 Task: For heading  Tahoma with underline.  font size for heading20,  'Change the font style of data to'Arial.  and font size to 12,  Change the alignment of both headline & data to Align left.  In the sheet   Spark Sales book
Action: Mouse moved to (271, 165)
Screenshot: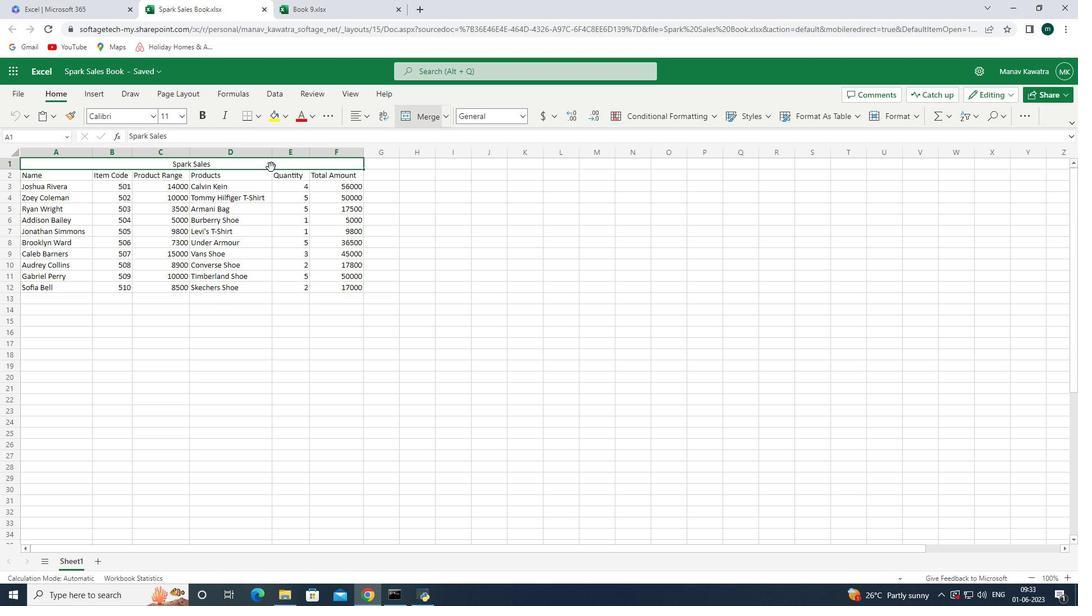 
Action: Mouse pressed left at (271, 165)
Screenshot: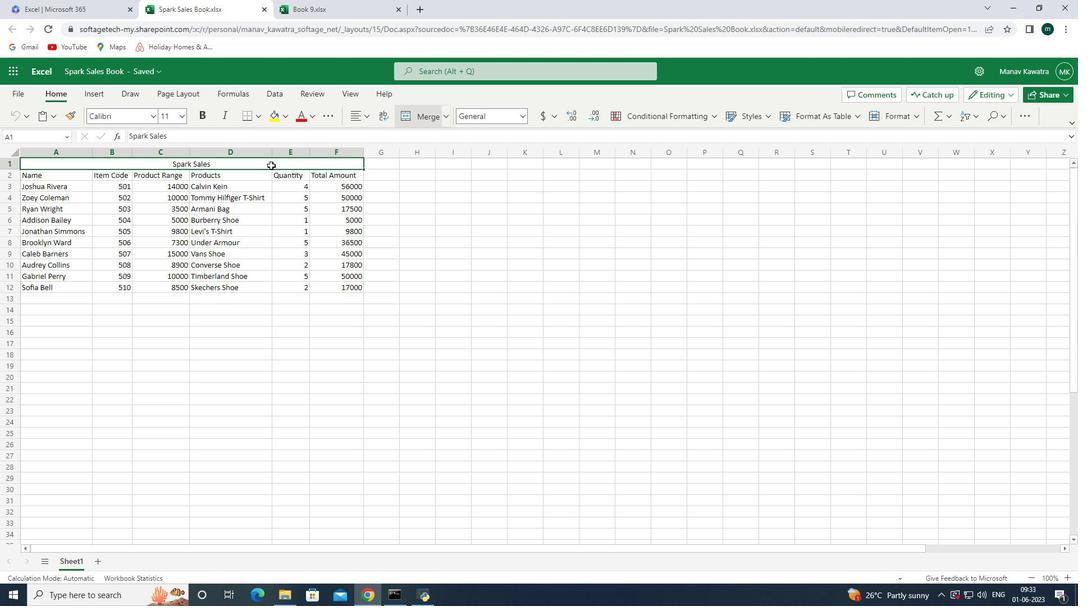 
Action: Mouse moved to (148, 114)
Screenshot: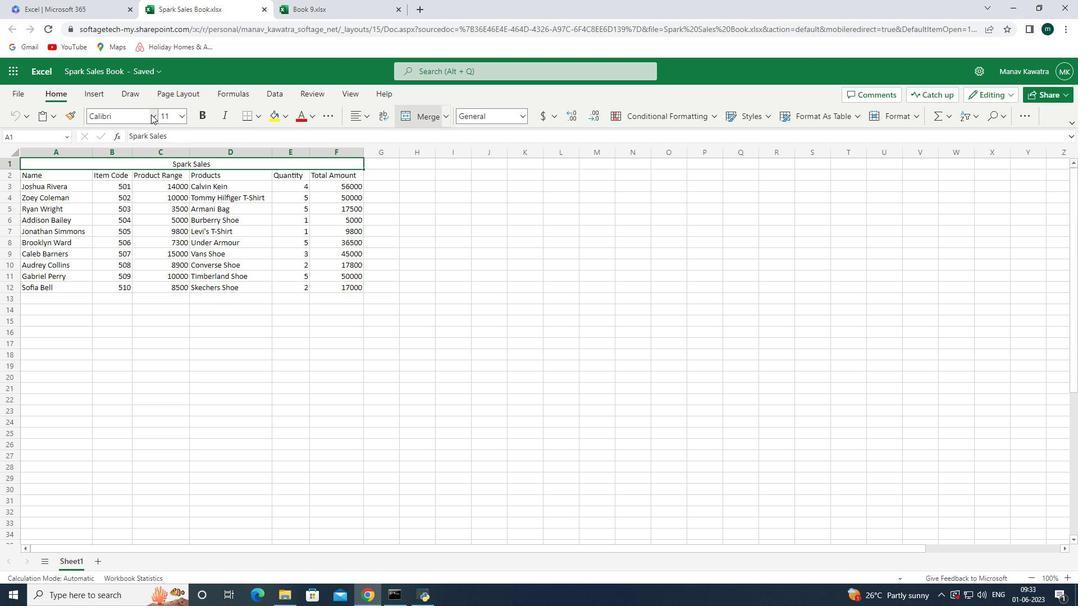 
Action: Mouse pressed left at (148, 114)
Screenshot: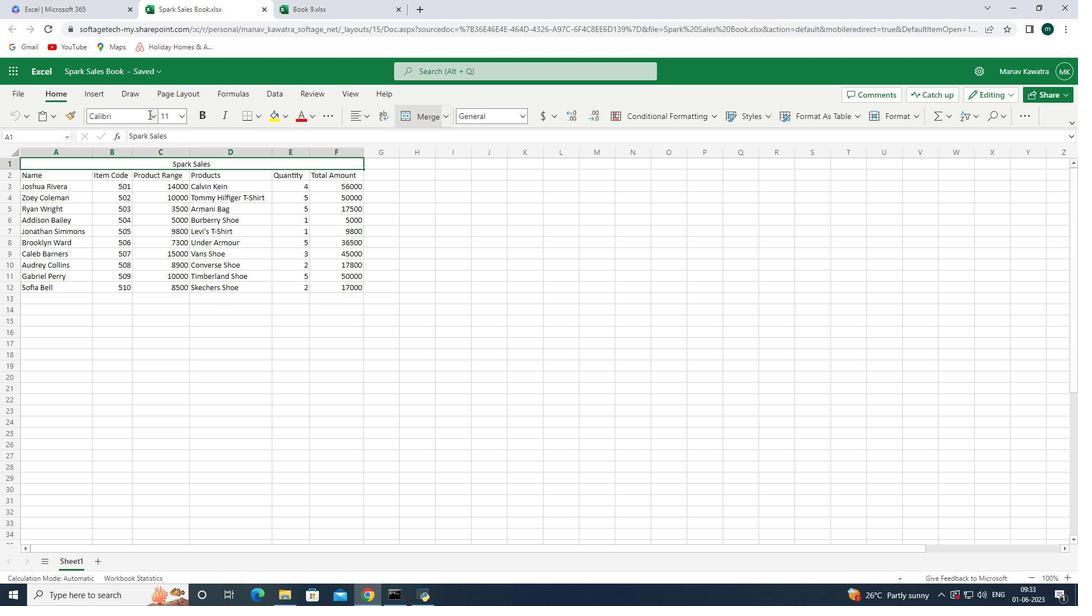 
Action: Mouse moved to (152, 115)
Screenshot: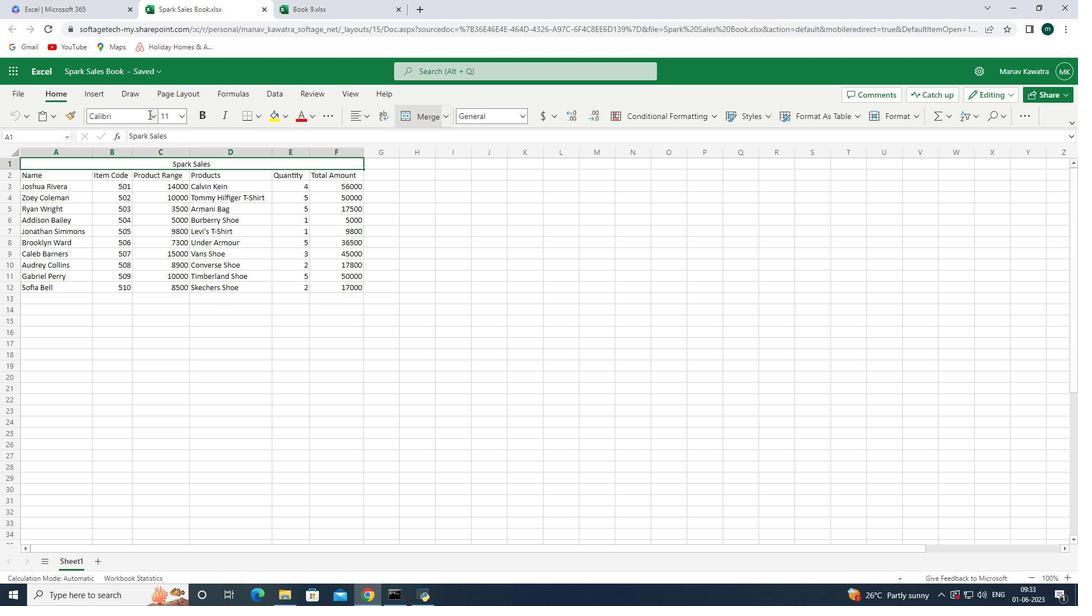 
Action: Mouse pressed left at (152, 115)
Screenshot: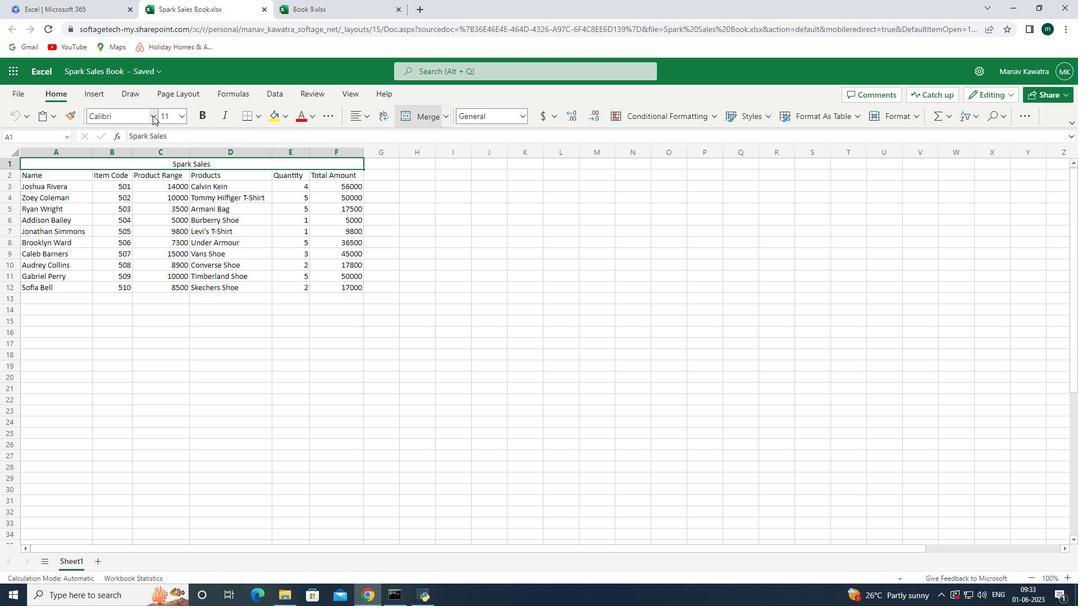 
Action: Mouse moved to (137, 423)
Screenshot: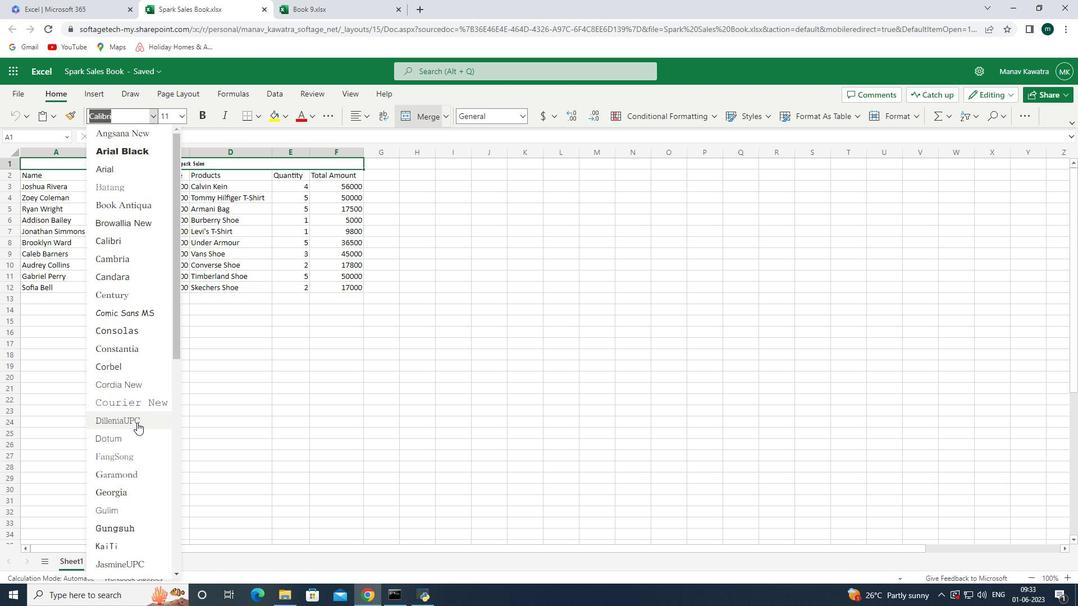 
Action: Key pressed <Key.down><Key.down><Key.down><Key.down><Key.down><Key.down><Key.down><Key.down><Key.down><Key.down><Key.down><Key.down><Key.down><Key.down><Key.down><Key.down><Key.down><Key.down><Key.down><Key.down><Key.down><Key.down><Key.down><Key.down><Key.down><Key.down><Key.down><Key.down><Key.down><Key.down><Key.down><Key.down><Key.down><Key.down><Key.down><Key.down><Key.down><Key.down><Key.down><Key.down><Key.down><Key.down><Key.down><Key.down><Key.up><Key.enter>
Screenshot: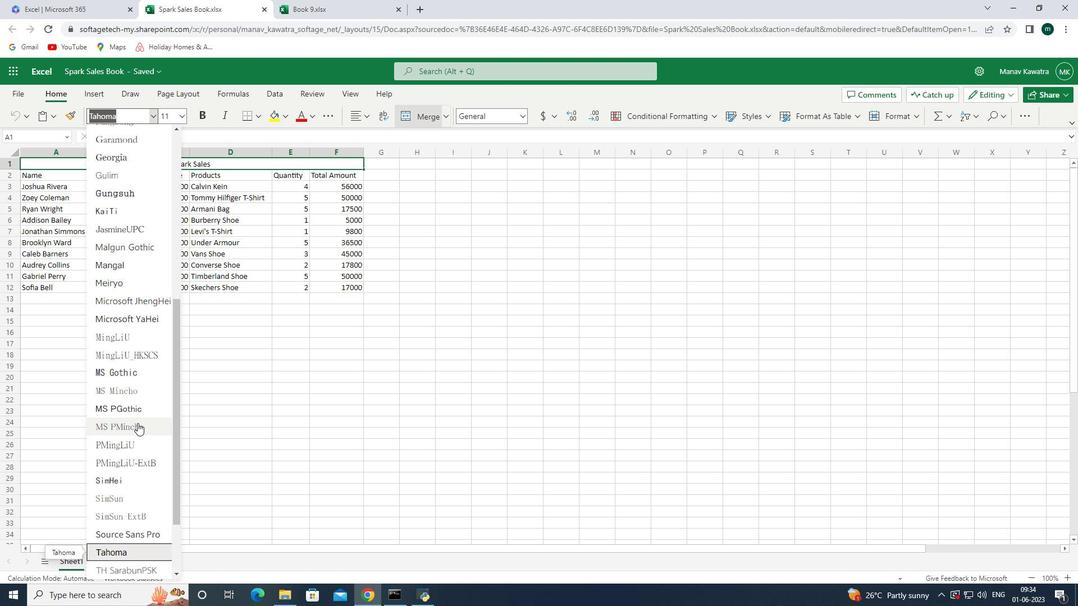 
Action: Mouse moved to (180, 112)
Screenshot: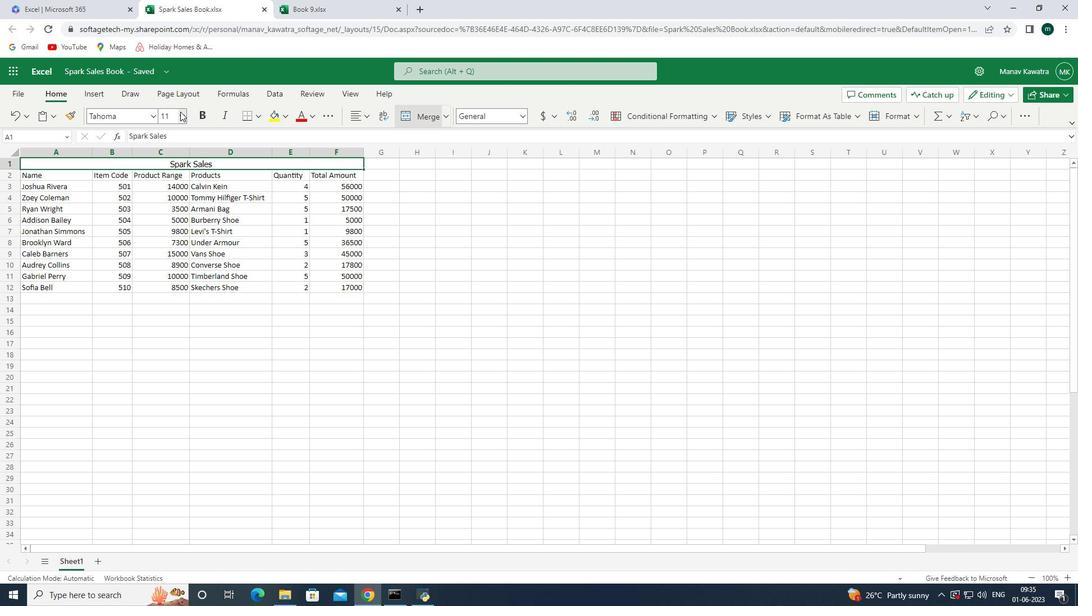 
Action: Mouse pressed left at (180, 112)
Screenshot: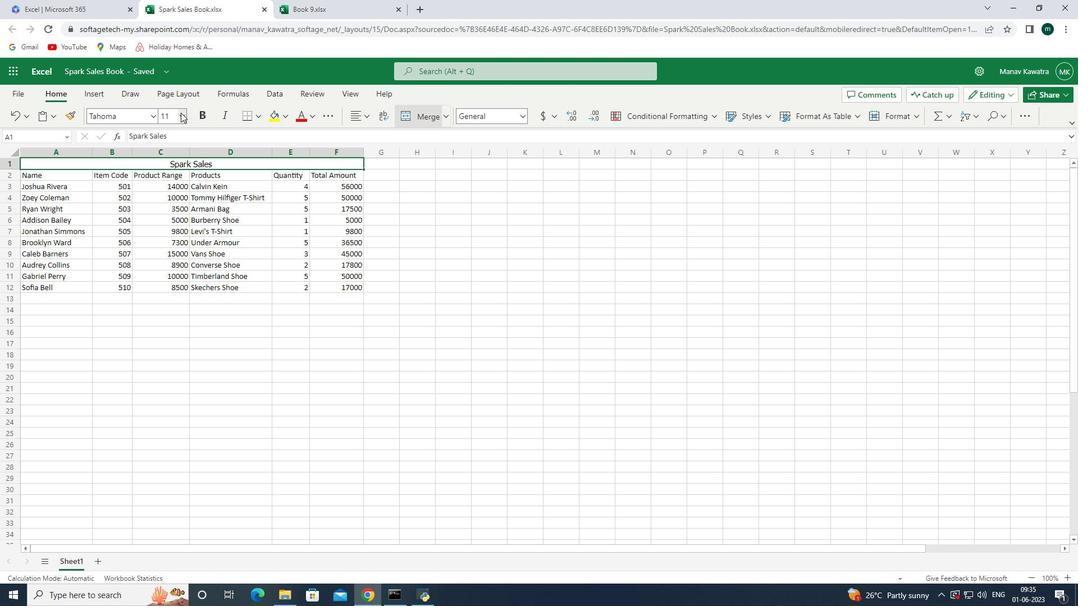 
Action: Mouse moved to (170, 278)
Screenshot: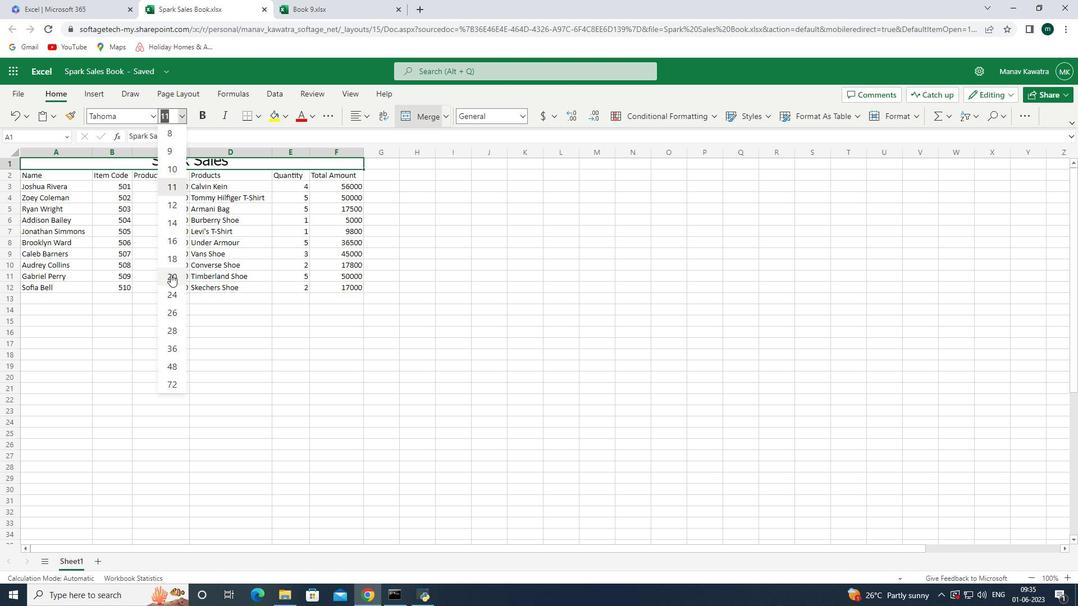 
Action: Mouse pressed left at (170, 278)
Screenshot: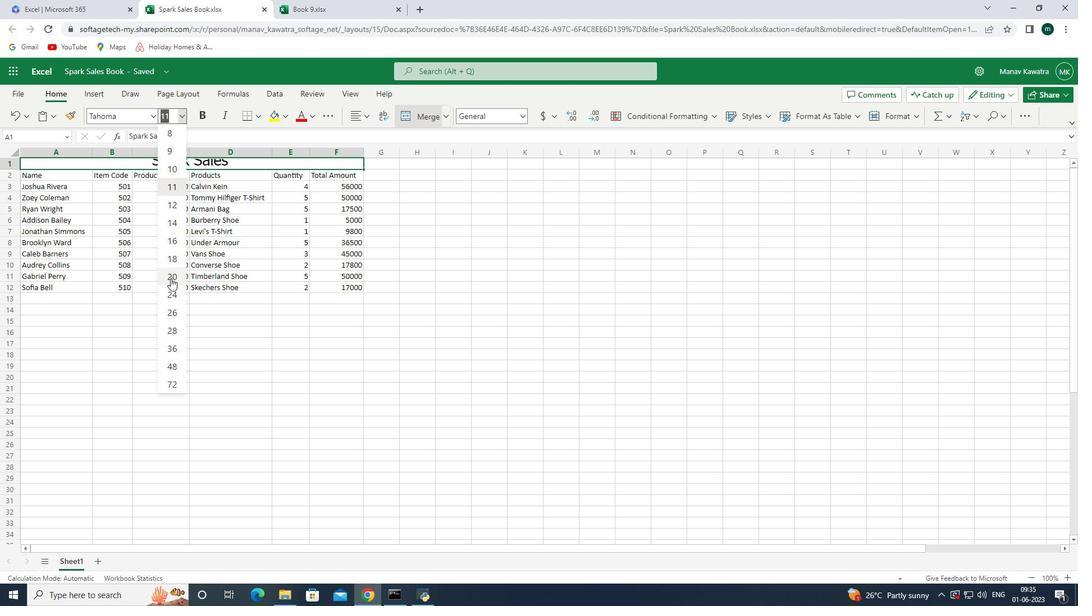
Action: Mouse moved to (53, 183)
Screenshot: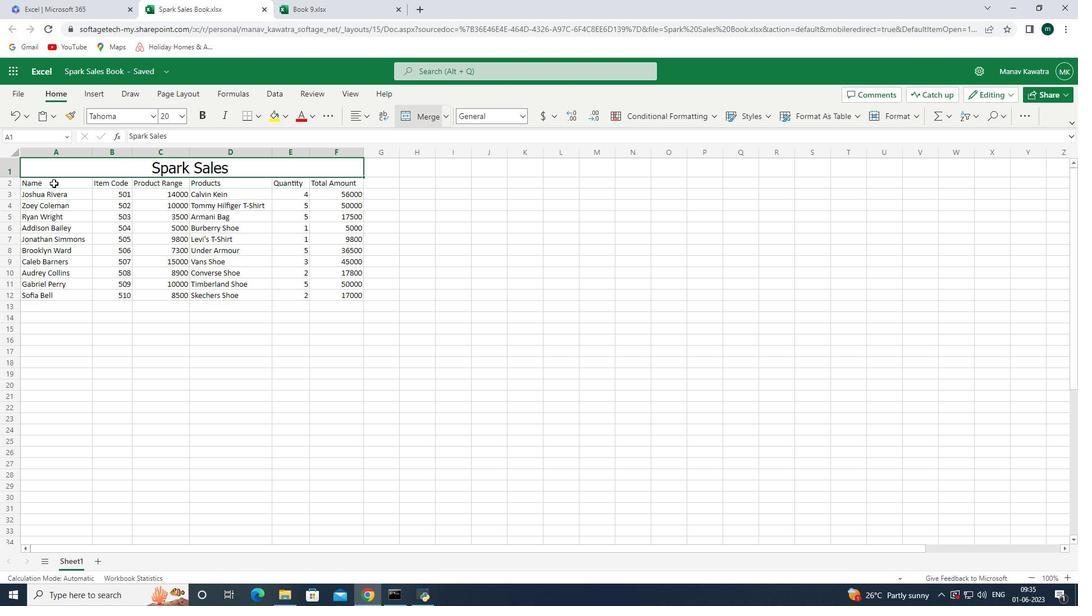 
Action: Mouse pressed left at (53, 183)
Screenshot: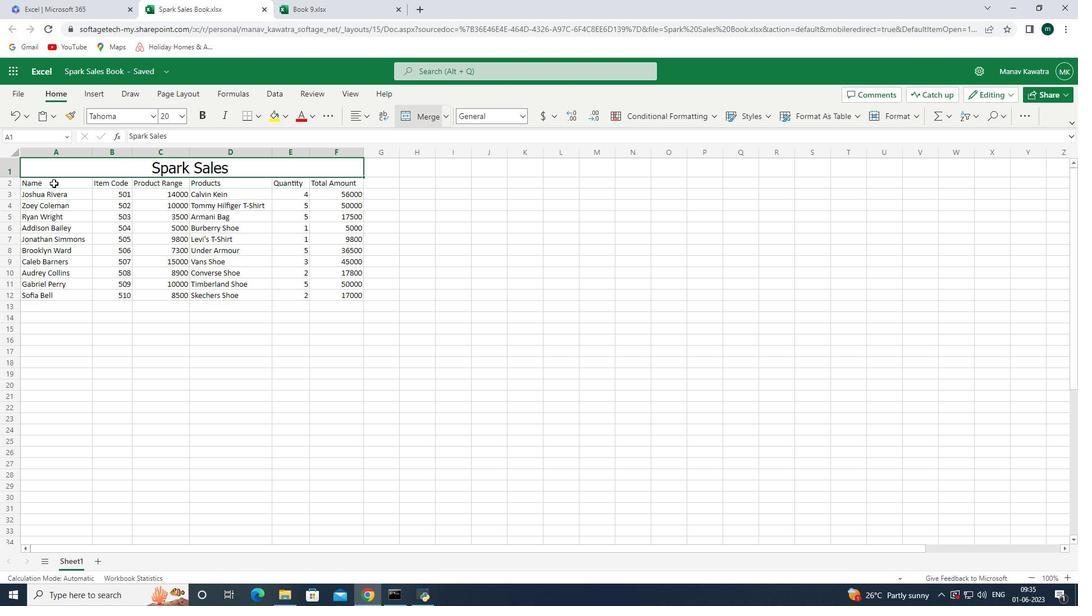 
Action: Mouse moved to (151, 115)
Screenshot: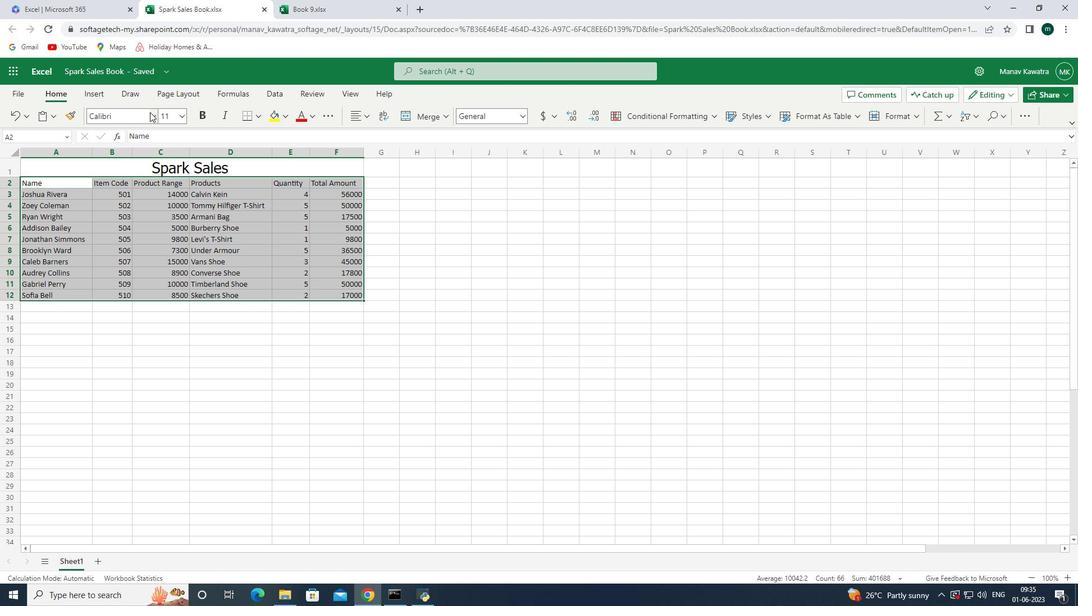 
Action: Mouse pressed left at (151, 115)
Screenshot: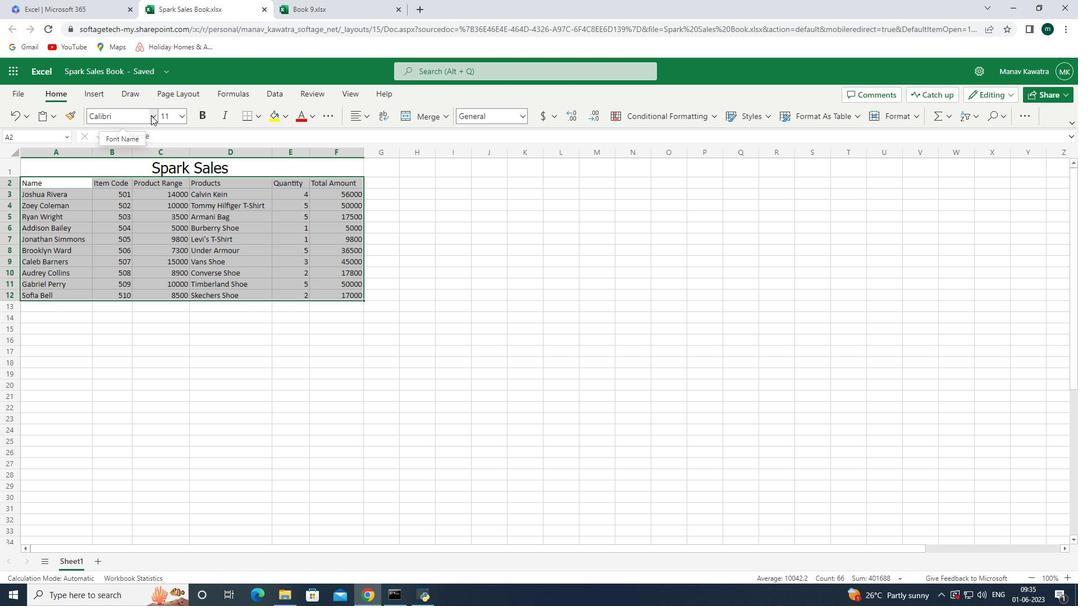 
Action: Mouse moved to (131, 164)
Screenshot: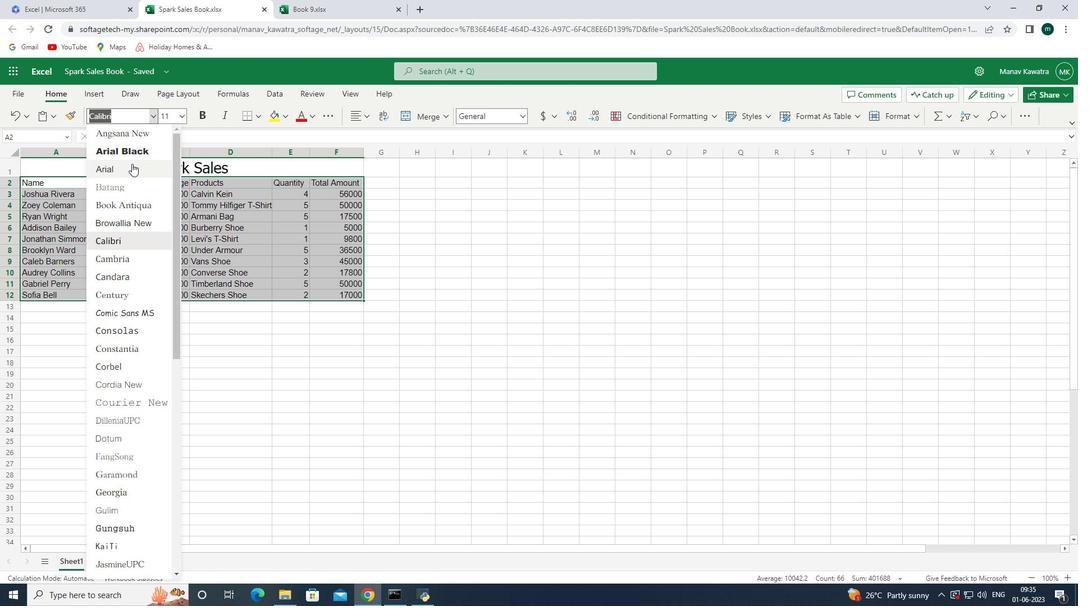 
Action: Mouse pressed left at (131, 164)
Screenshot: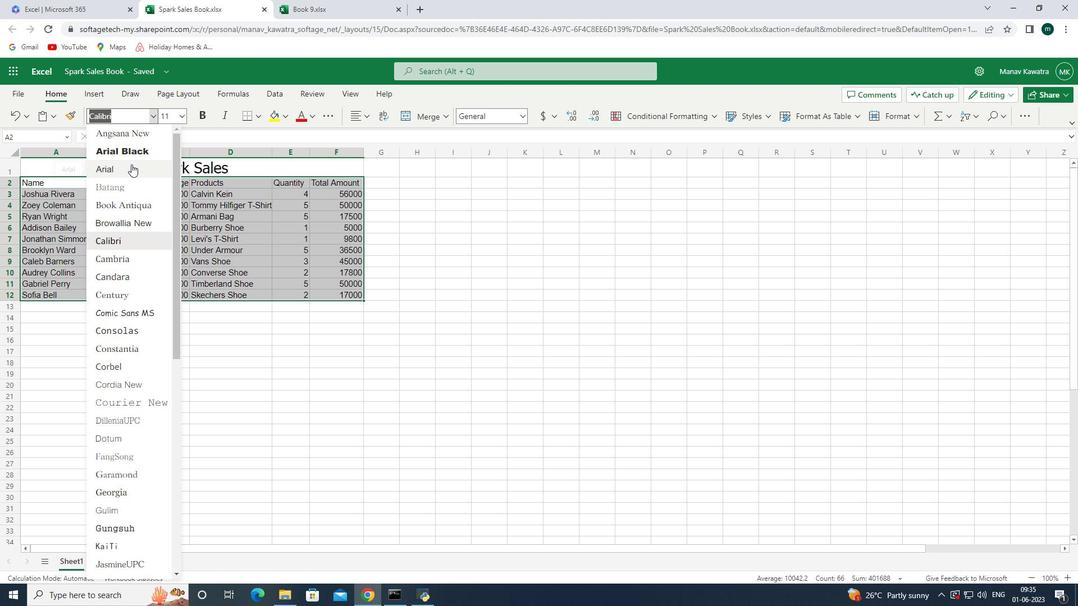 
Action: Mouse moved to (185, 114)
Screenshot: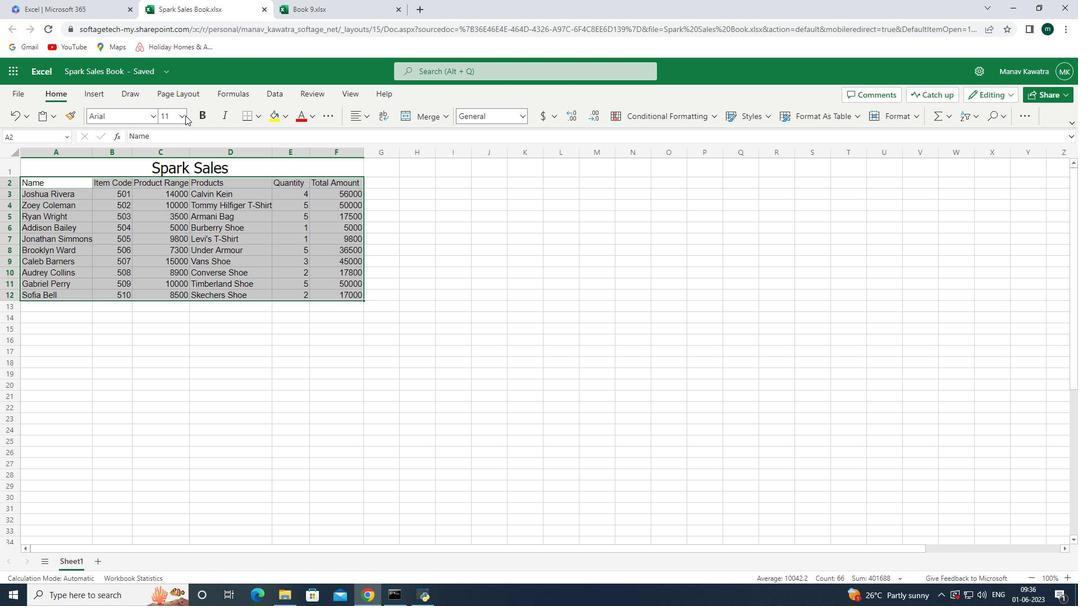 
Action: Mouse pressed left at (185, 114)
Screenshot: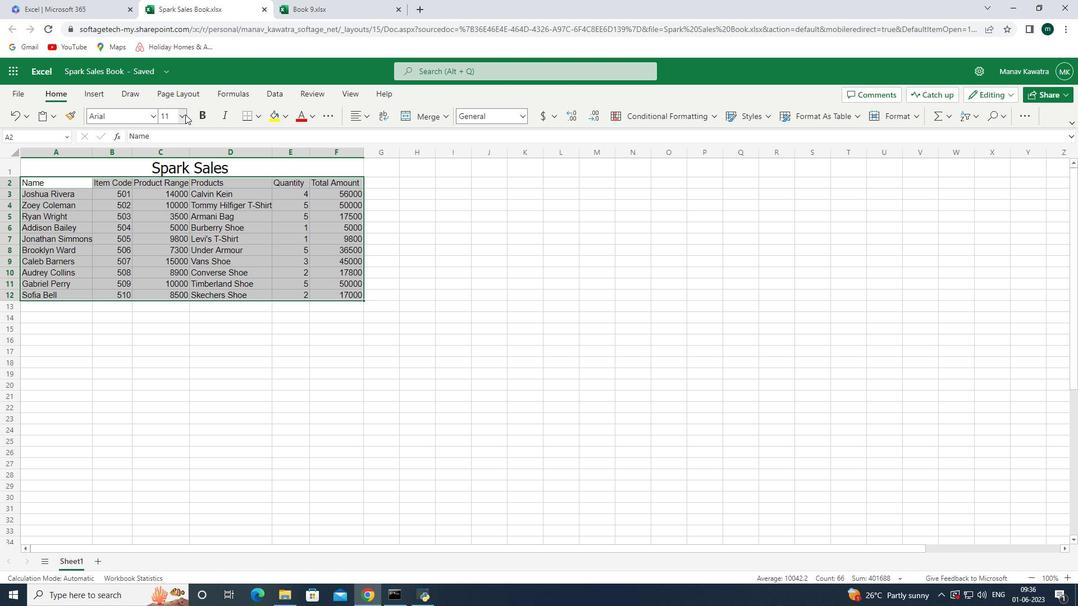 
Action: Mouse moved to (169, 202)
Screenshot: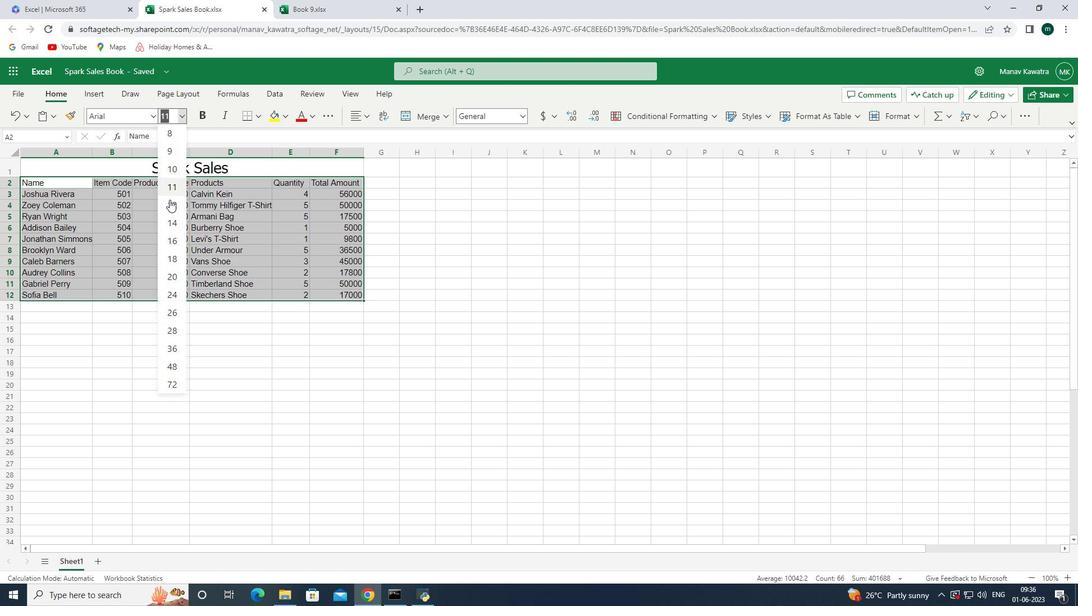 
Action: Mouse pressed left at (169, 202)
Screenshot: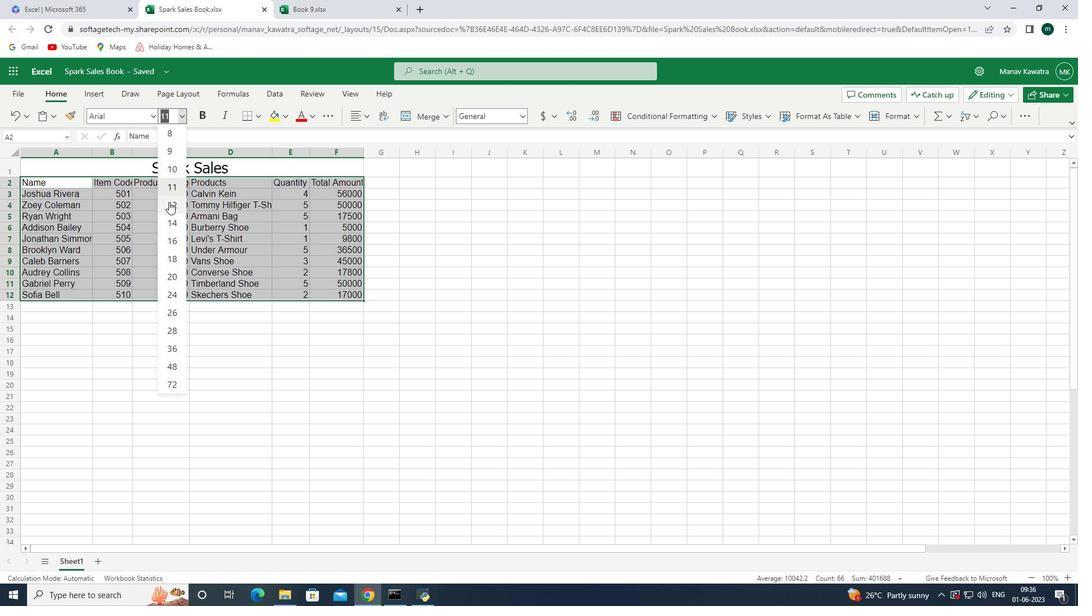 
Action: Mouse moved to (57, 162)
Screenshot: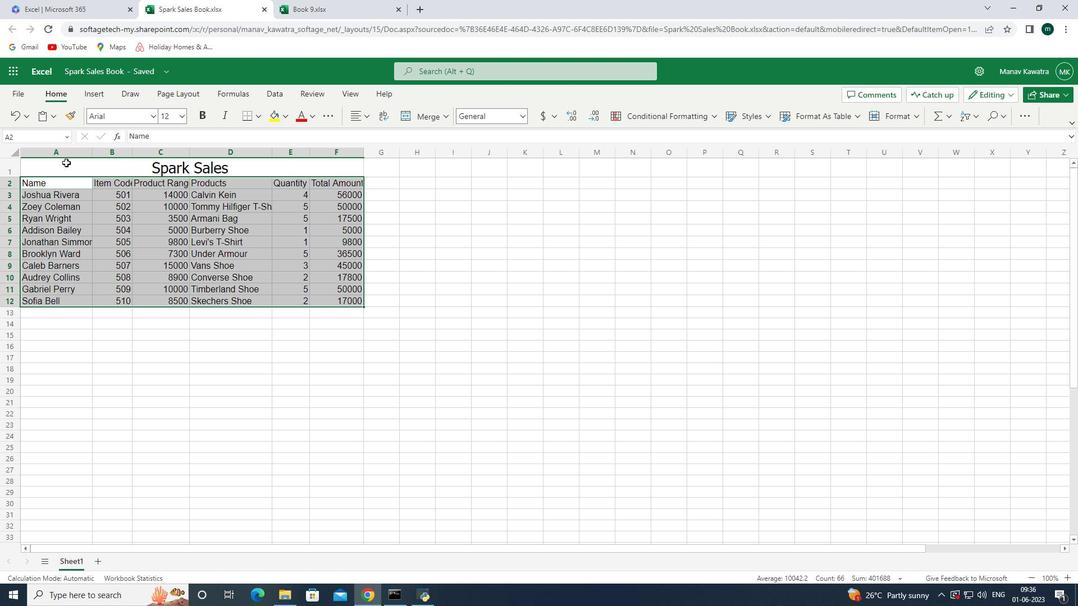 
Action: Mouse pressed left at (57, 162)
Screenshot: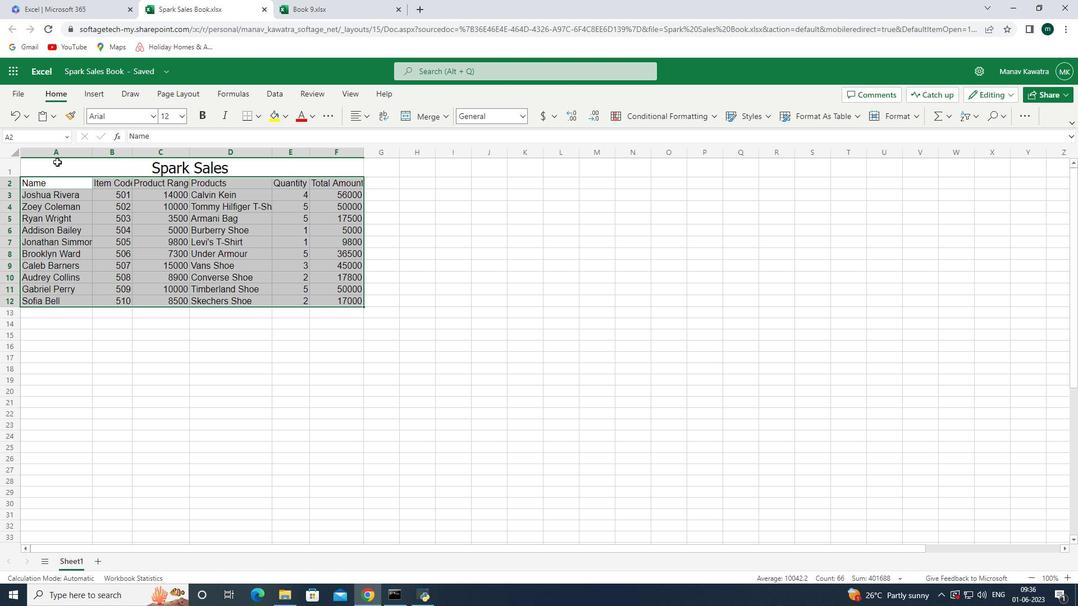 
Action: Mouse moved to (334, 121)
Screenshot: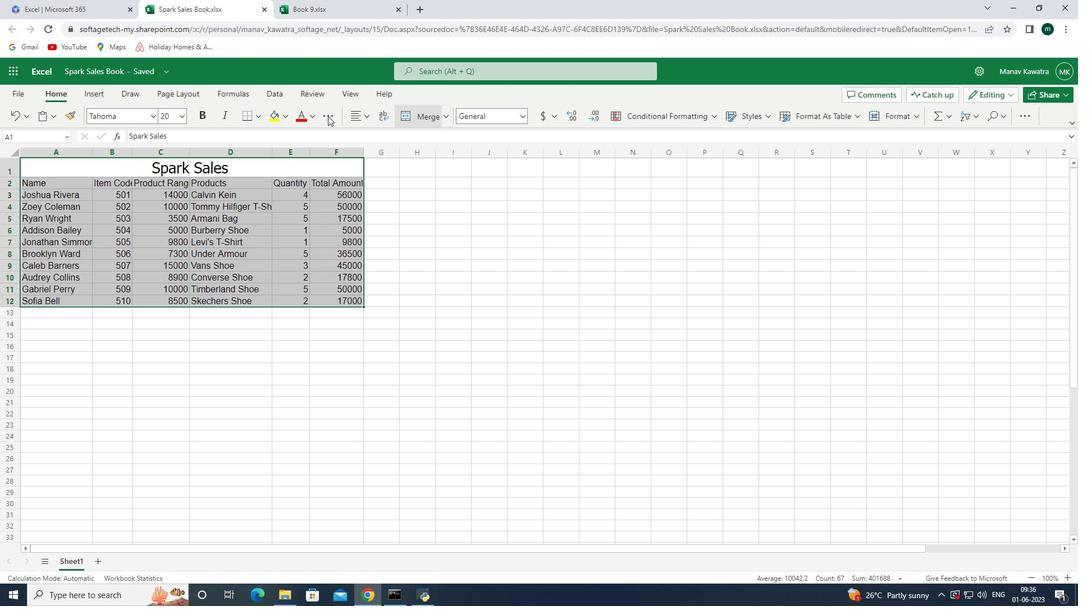 
Action: Mouse pressed left at (334, 121)
Screenshot: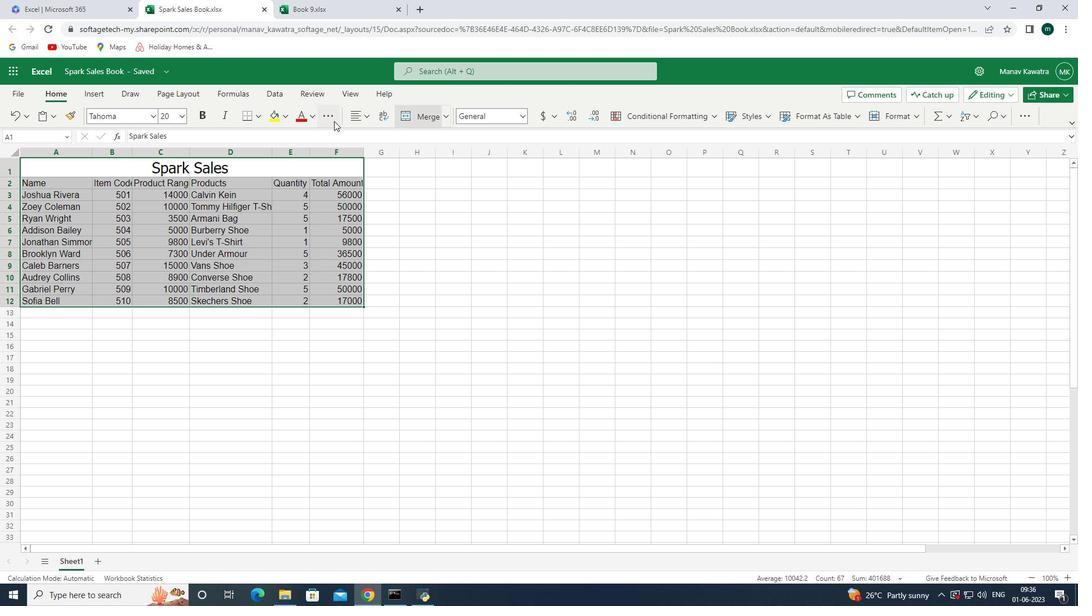 
Action: Mouse moved to (361, 108)
Screenshot: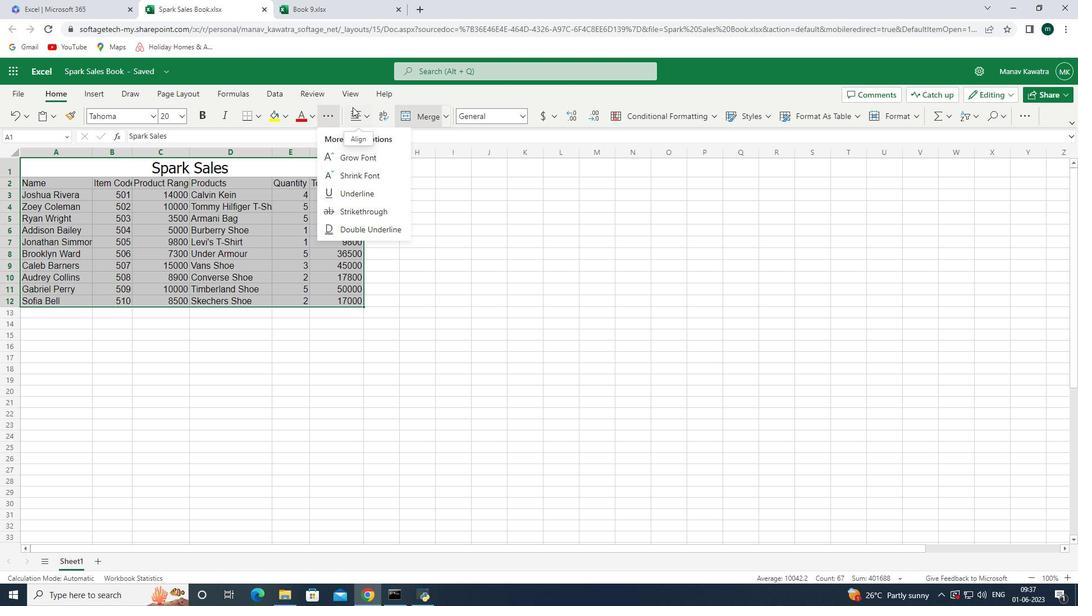 
Action: Mouse pressed left at (361, 108)
Screenshot: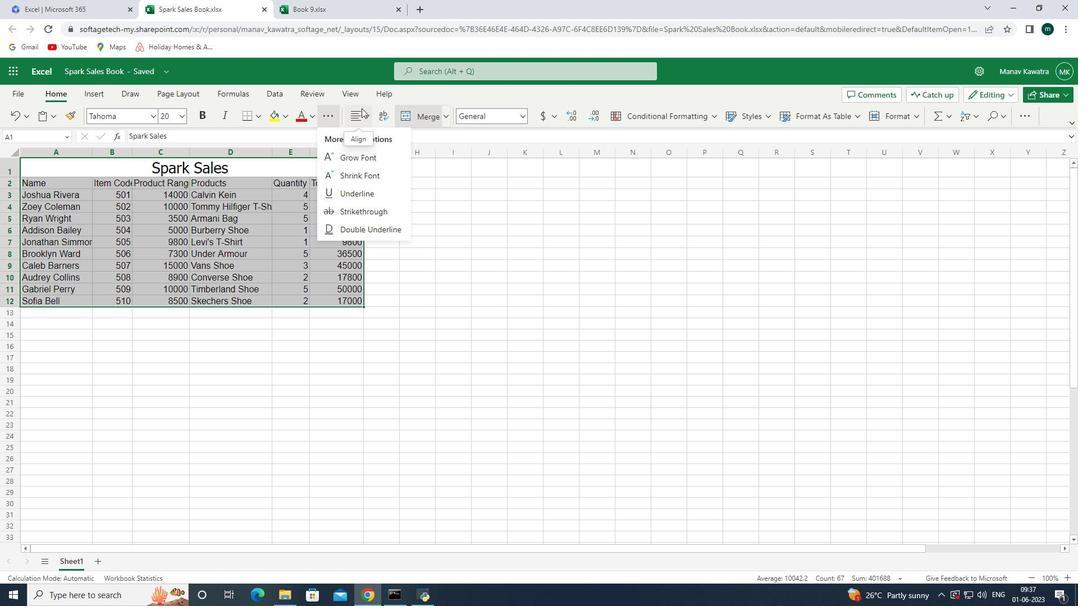 
Action: Mouse moved to (353, 160)
Screenshot: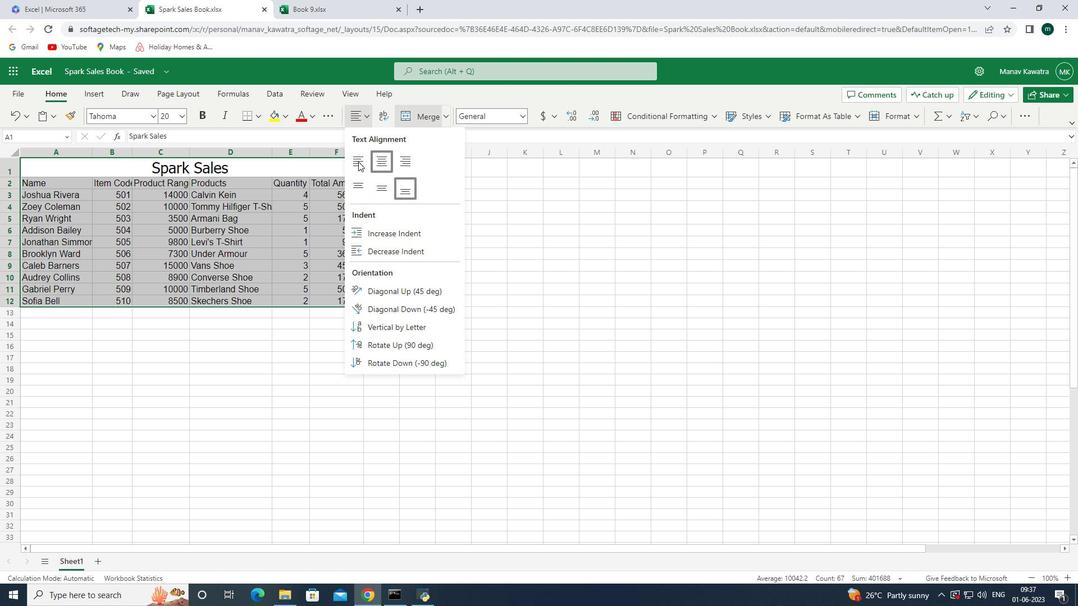 
Action: Mouse pressed left at (353, 160)
Screenshot: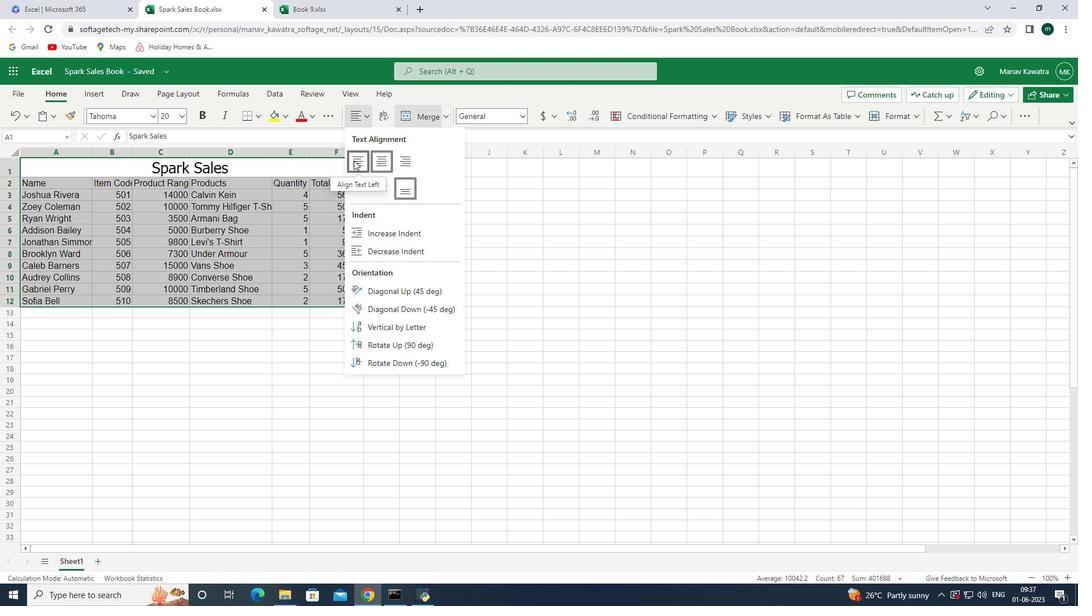 
Action: Mouse moved to (362, 412)
Screenshot: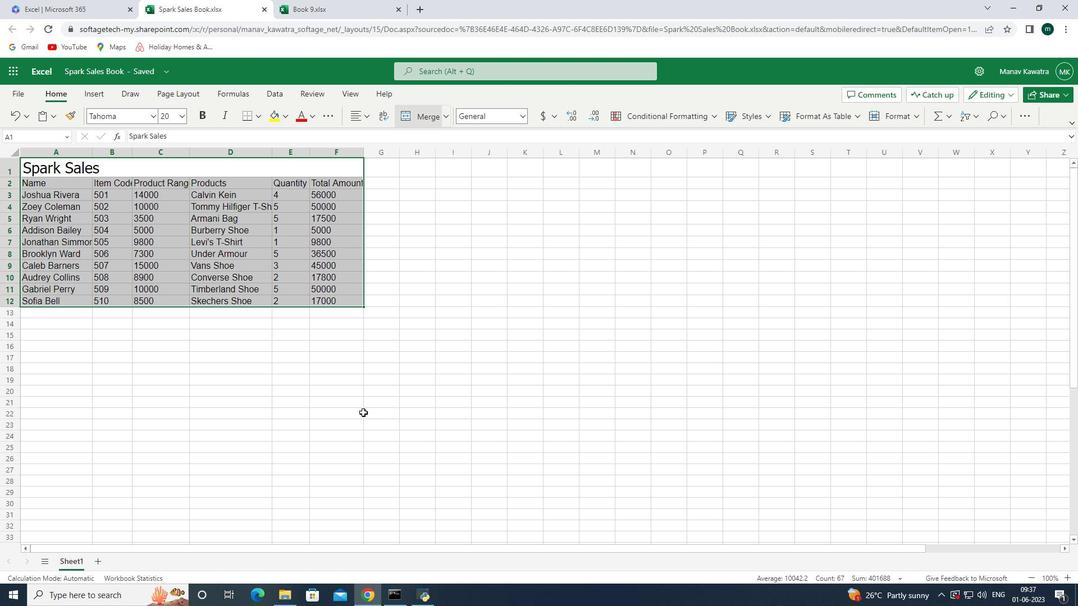 
Action: Key pressed ctrl+S
Screenshot: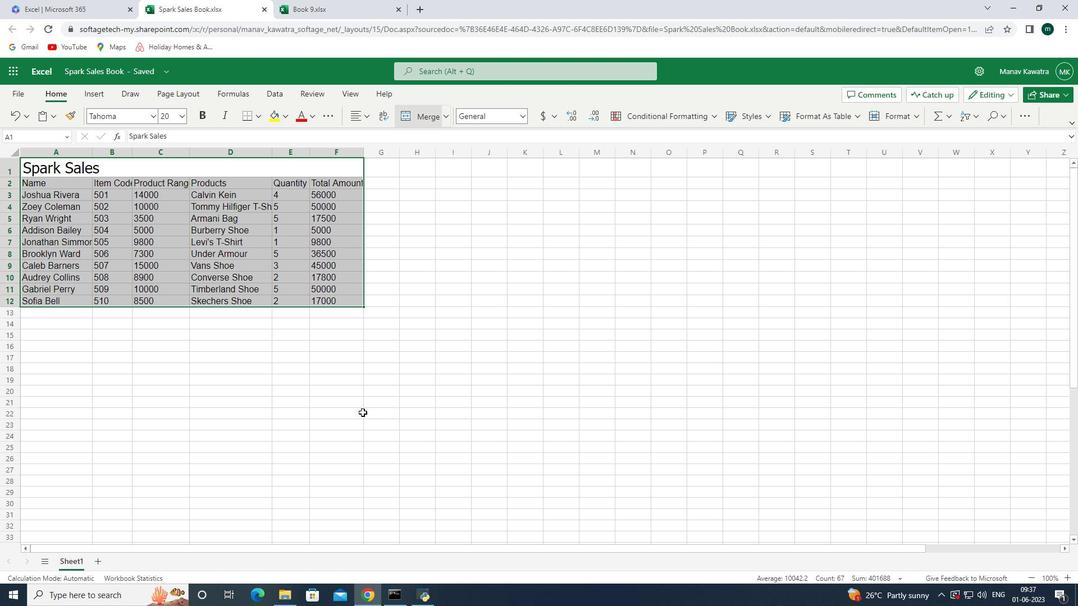 
Action: Mouse moved to (158, 303)
Screenshot: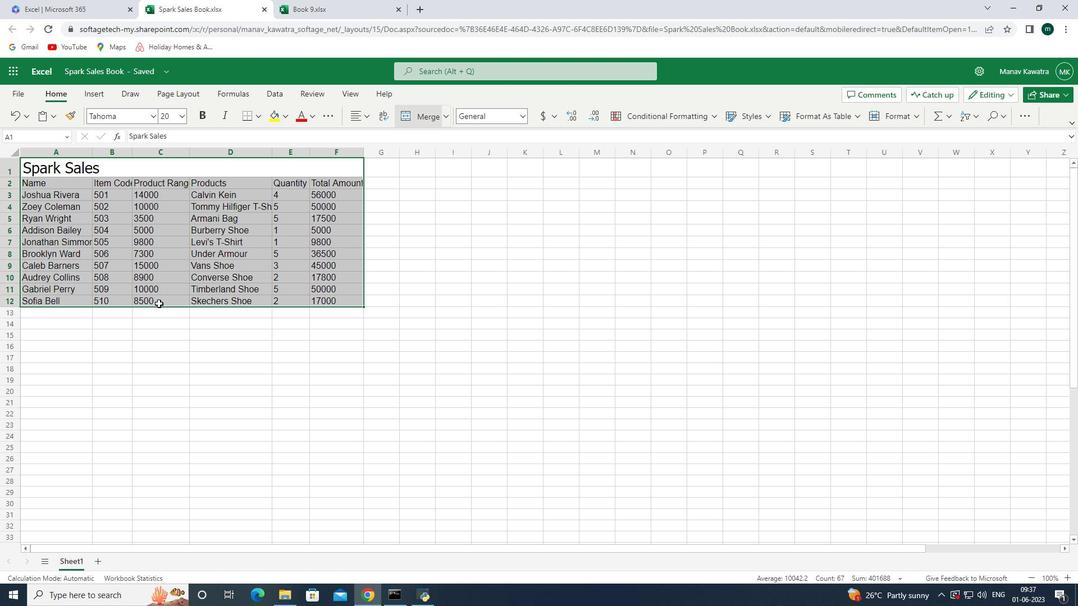 
